 Task: Create a rule from the Routing list, Task moved to a section -> Set Priority in the project AgileJet , set the section as To-Do and set the priority of the task as  High
Action: Mouse moved to (84, 269)
Screenshot: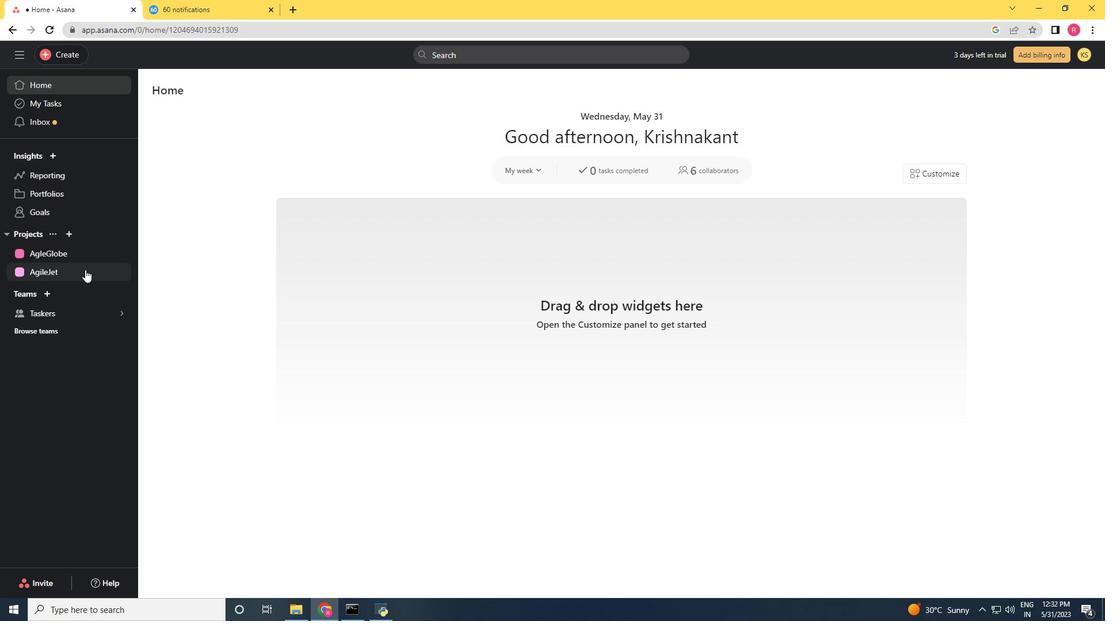 
Action: Mouse pressed left at (84, 269)
Screenshot: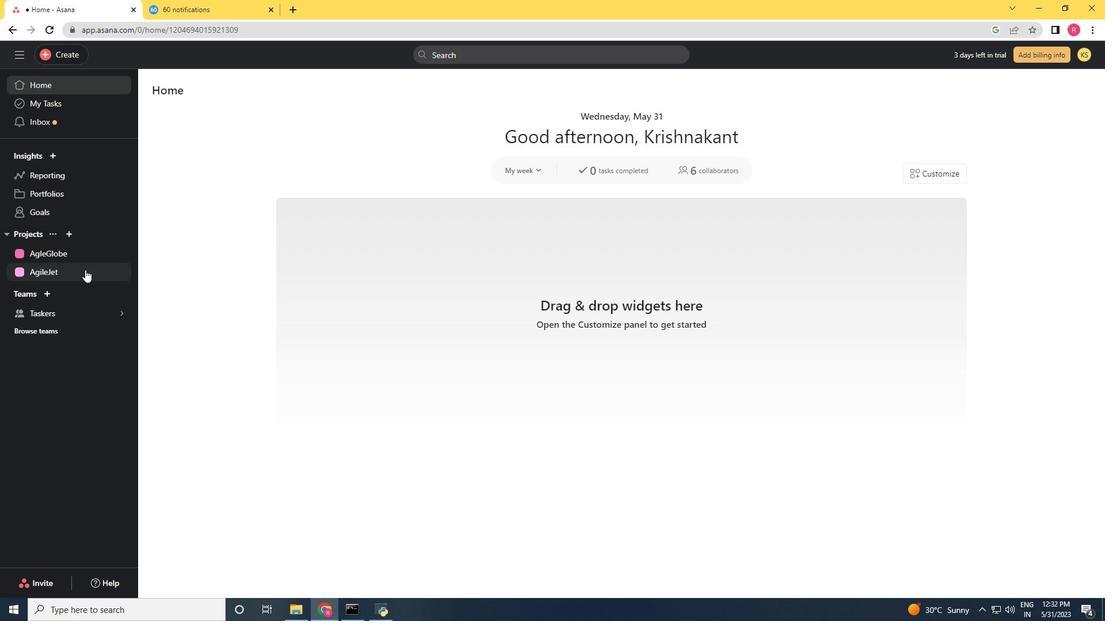 
Action: Mouse moved to (1069, 99)
Screenshot: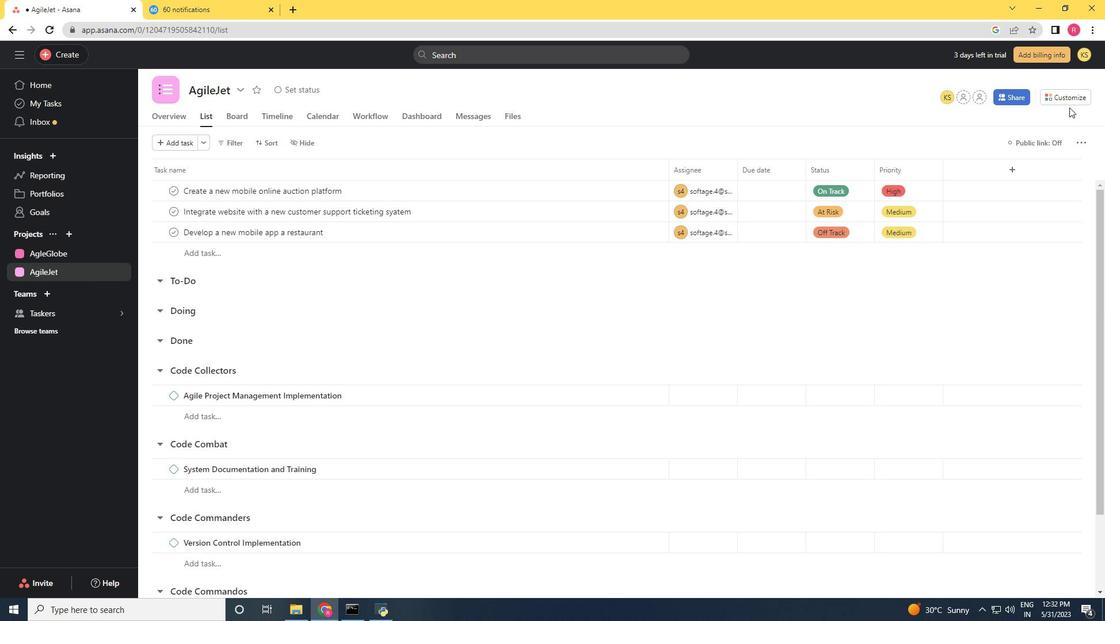 
Action: Mouse pressed left at (1069, 99)
Screenshot: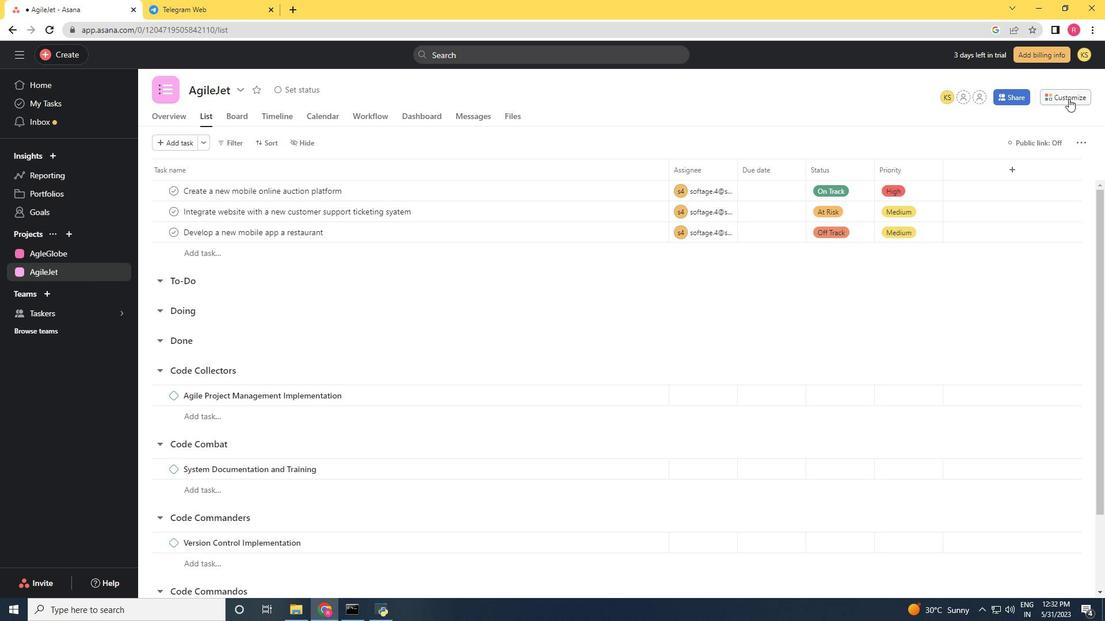 
Action: Mouse moved to (860, 254)
Screenshot: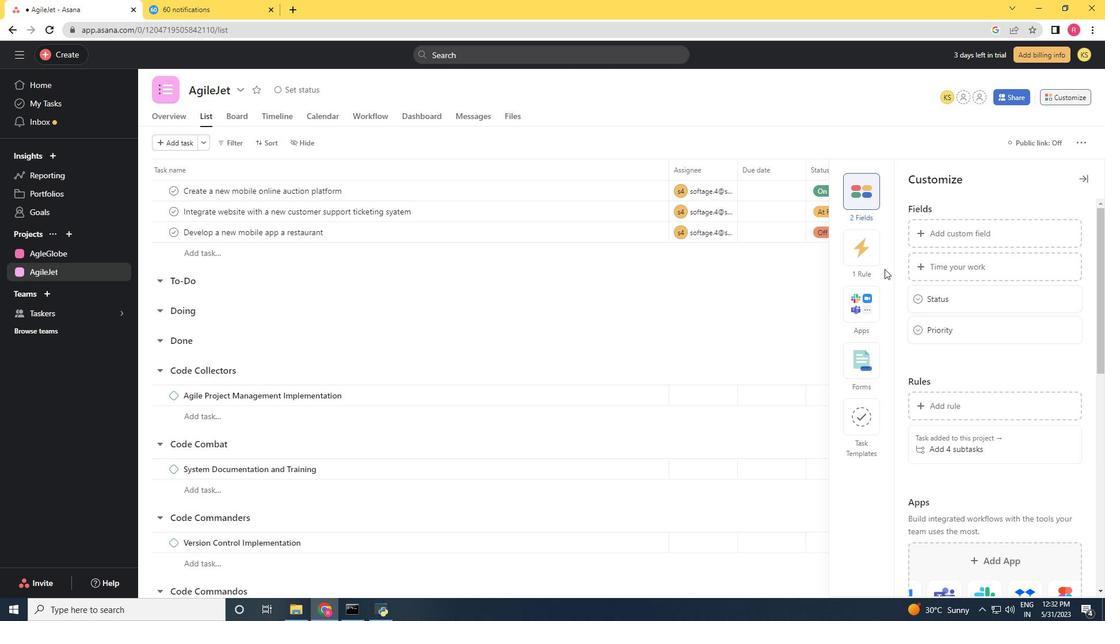 
Action: Mouse pressed left at (860, 254)
Screenshot: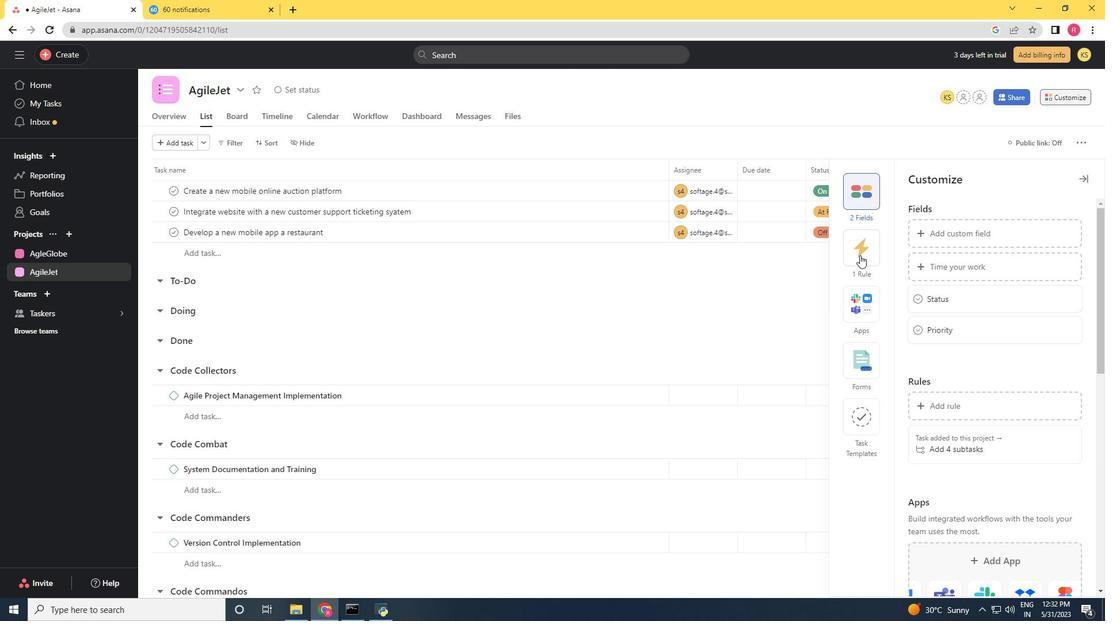 
Action: Mouse moved to (931, 232)
Screenshot: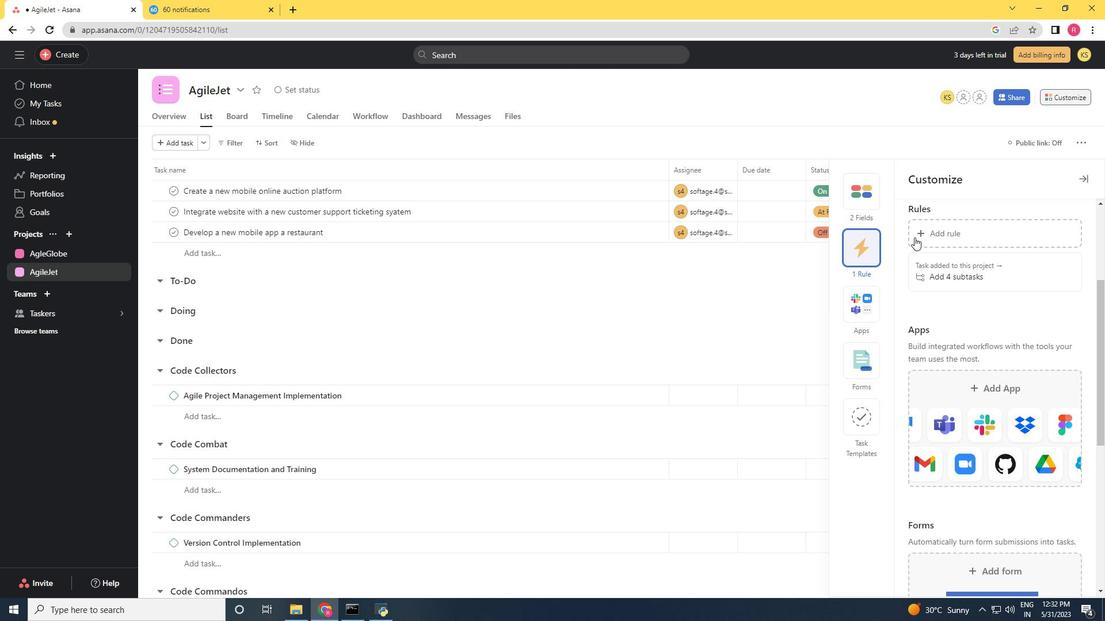 
Action: Mouse pressed left at (931, 232)
Screenshot: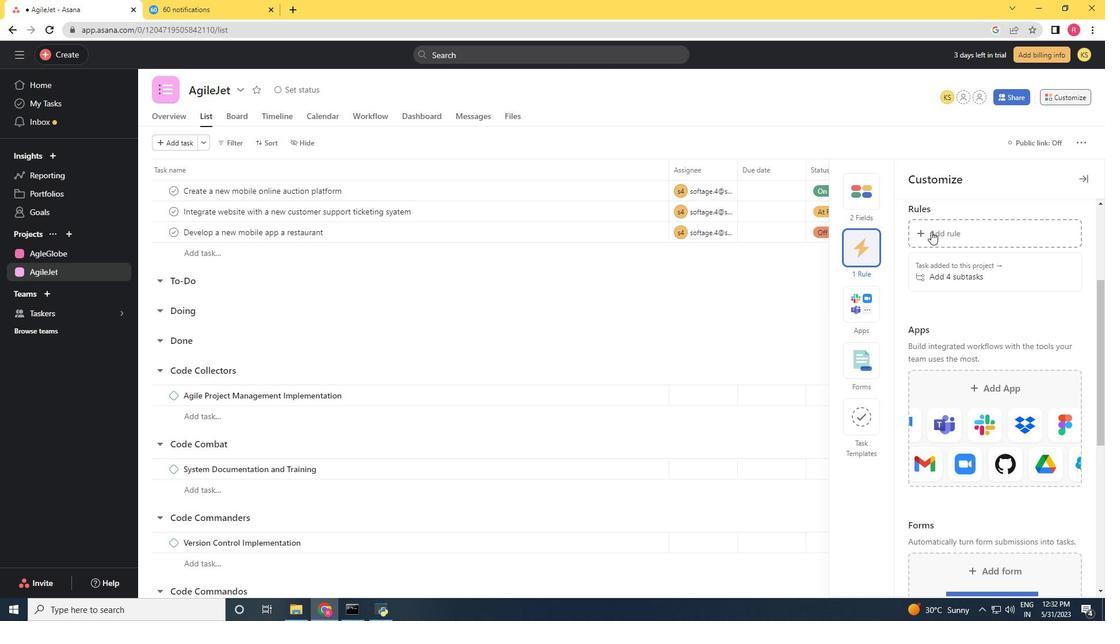 
Action: Mouse moved to (249, 151)
Screenshot: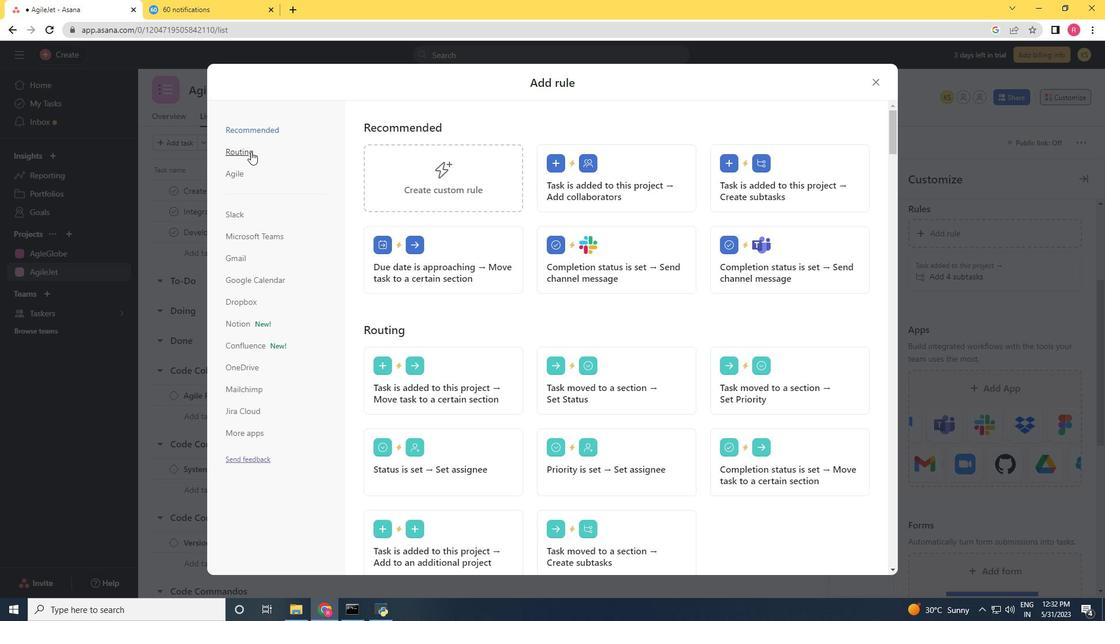 
Action: Mouse pressed left at (249, 151)
Screenshot: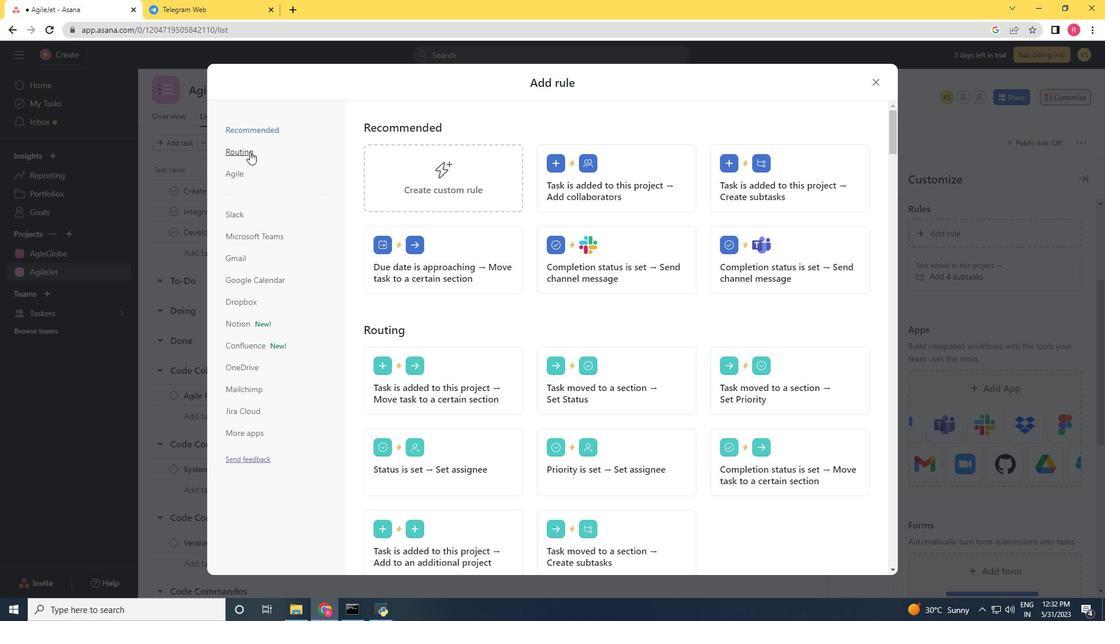 
Action: Mouse moved to (740, 195)
Screenshot: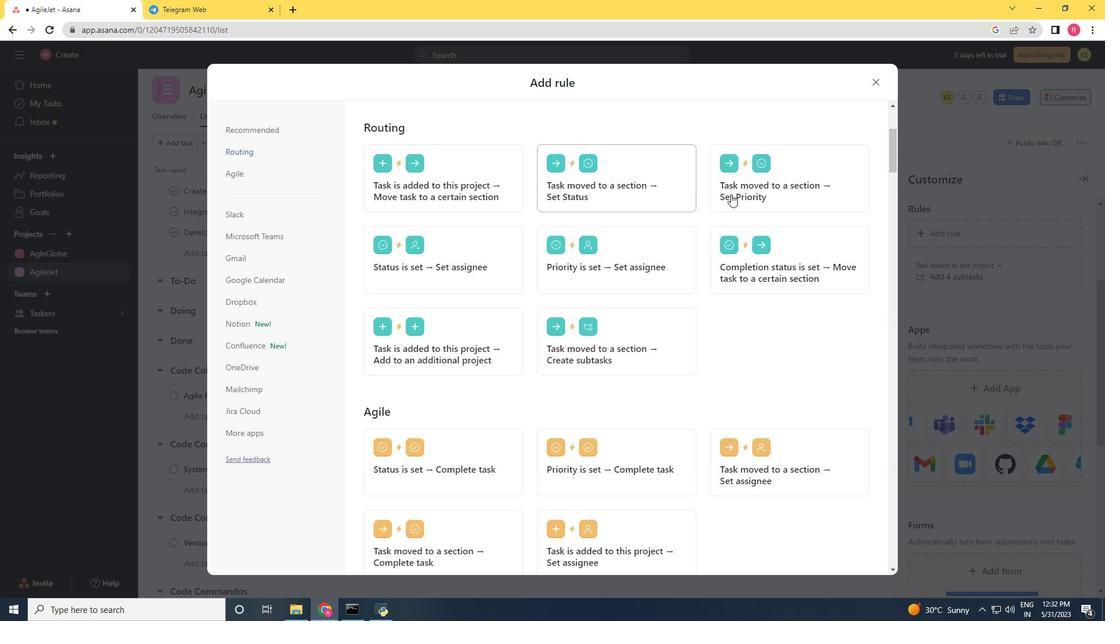 
Action: Mouse pressed left at (740, 195)
Screenshot: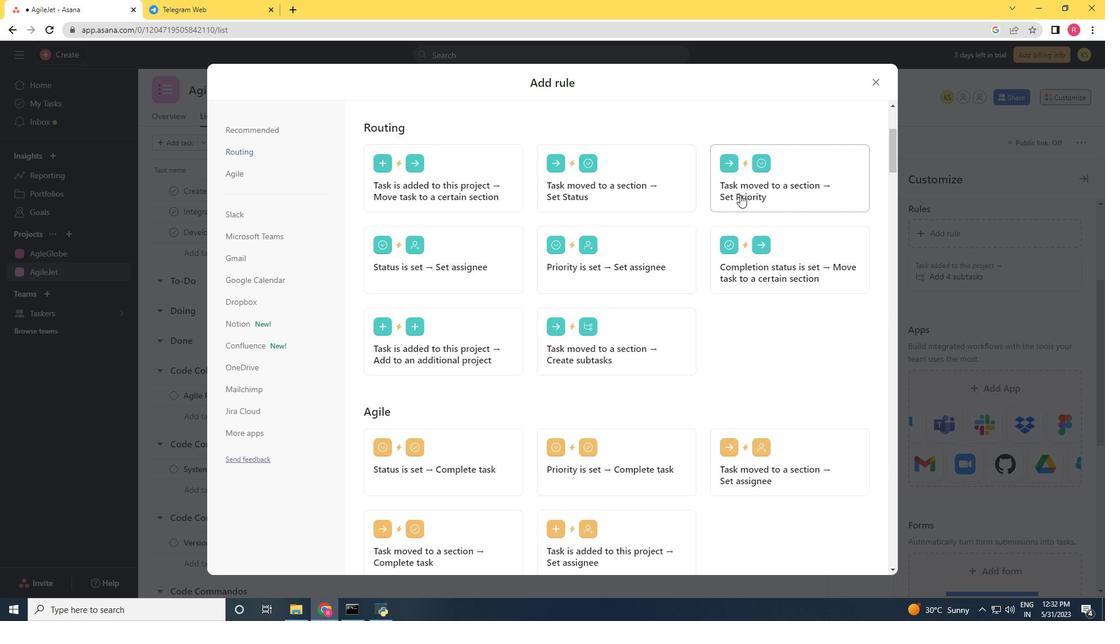 
Action: Mouse moved to (414, 317)
Screenshot: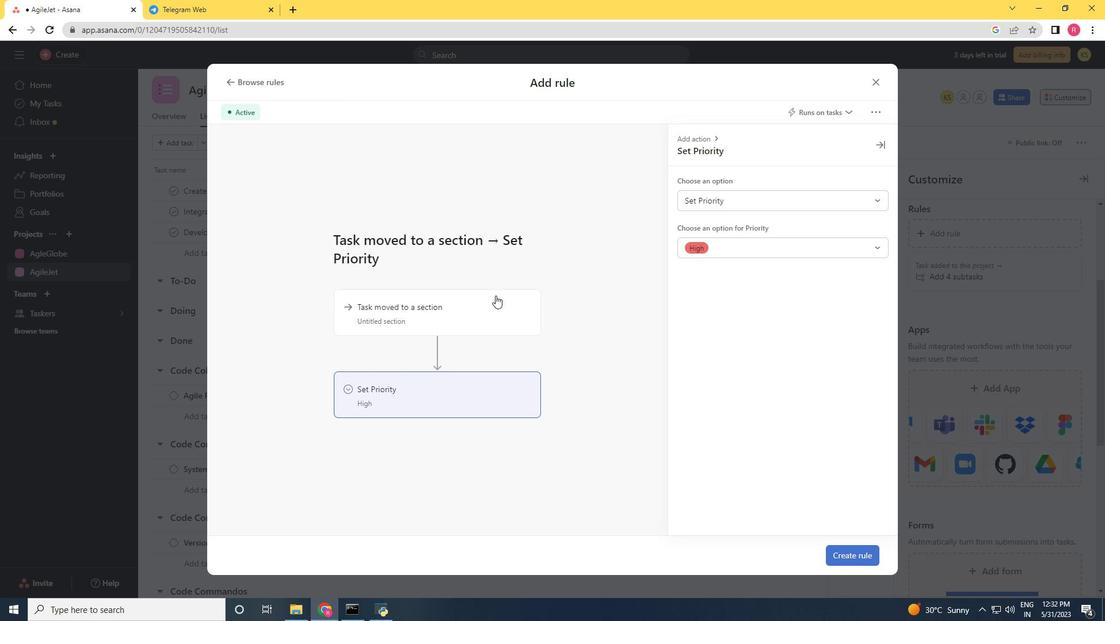 
Action: Mouse pressed left at (414, 317)
Screenshot: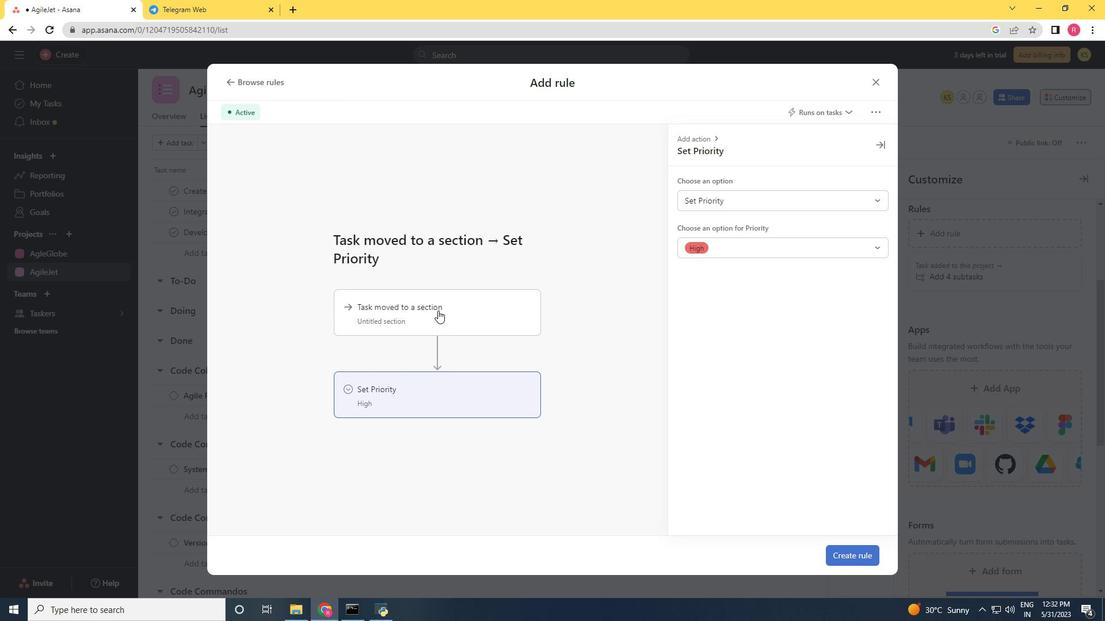
Action: Mouse moved to (715, 200)
Screenshot: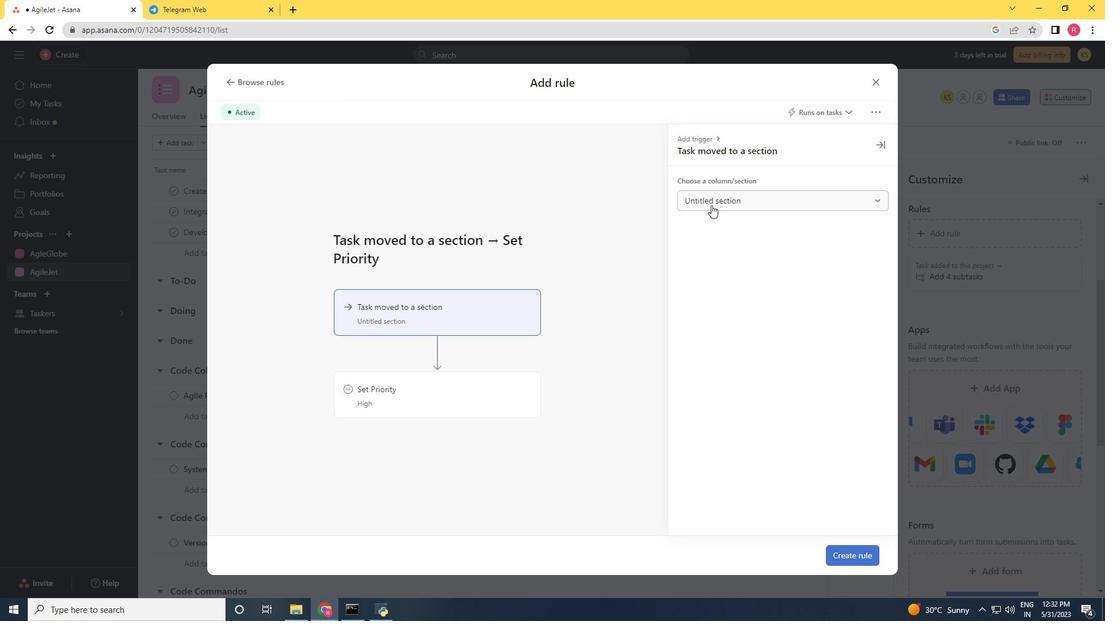 
Action: Mouse pressed left at (715, 200)
Screenshot: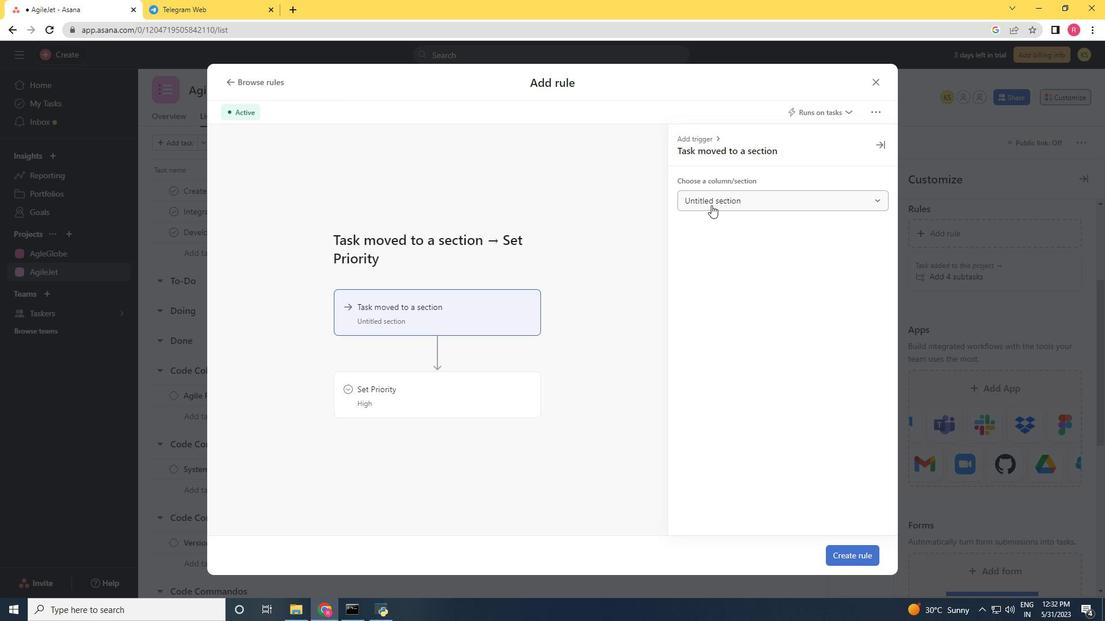 
Action: Mouse moved to (721, 247)
Screenshot: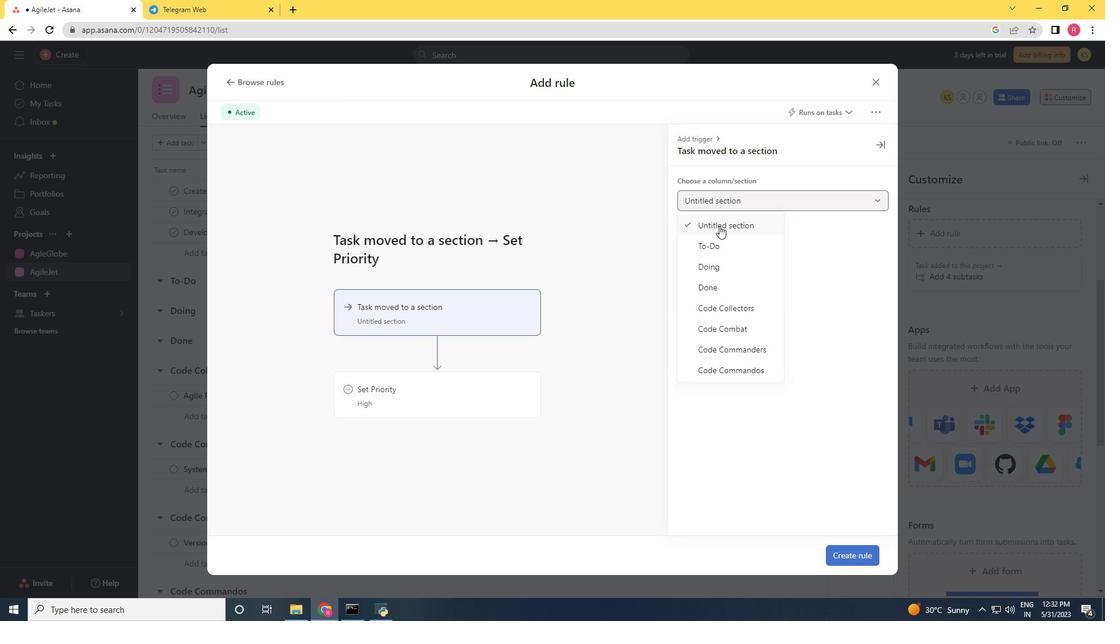 
Action: Mouse pressed left at (721, 247)
Screenshot: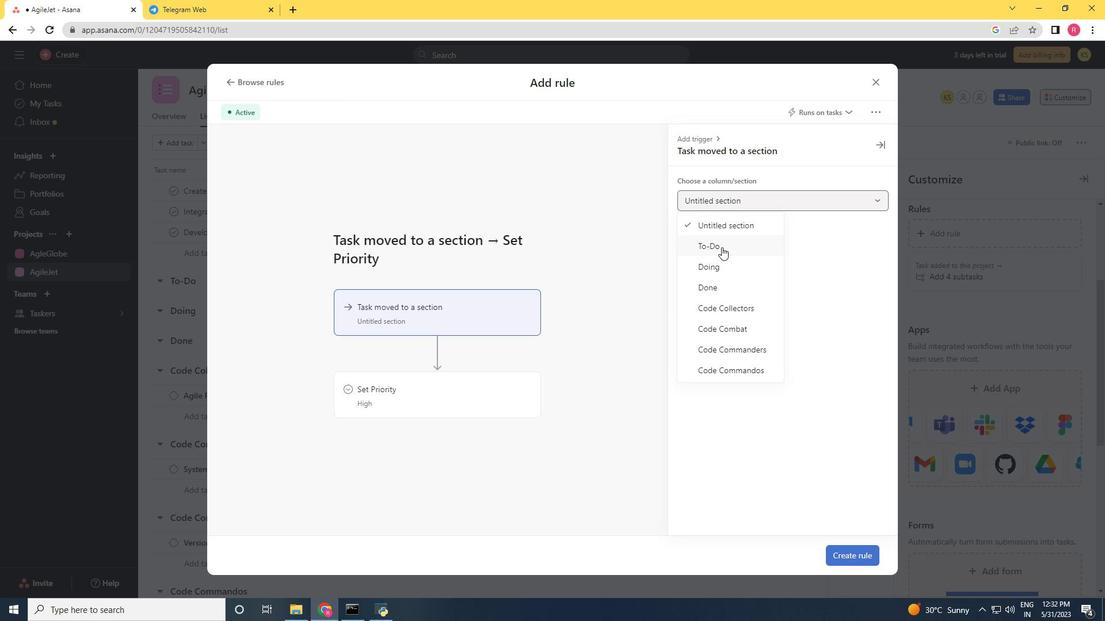 
Action: Mouse moved to (445, 399)
Screenshot: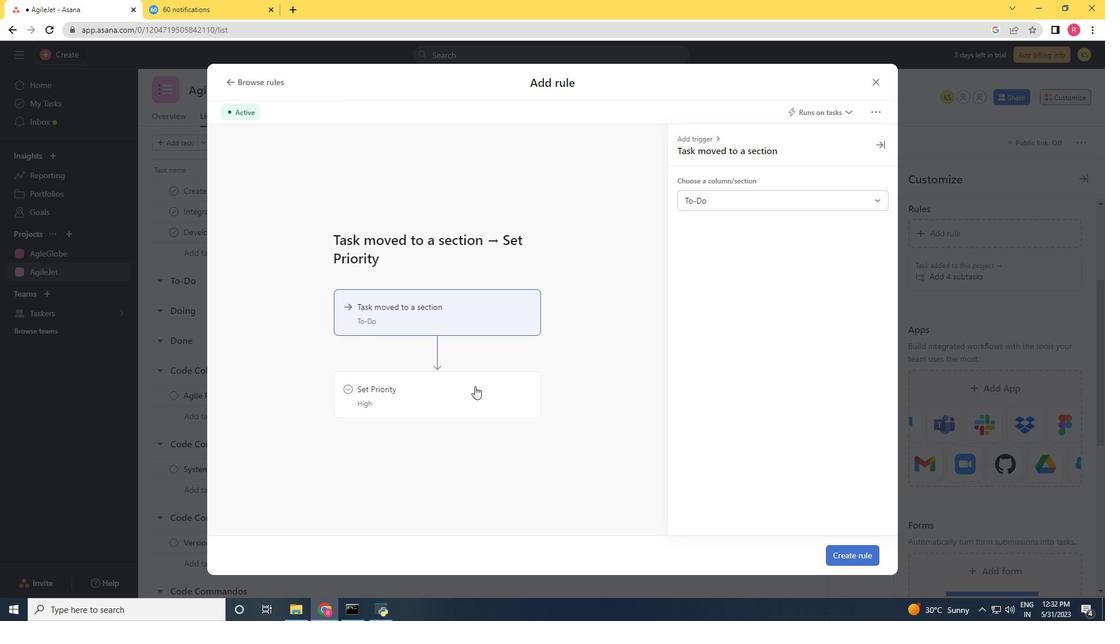 
Action: Mouse pressed left at (445, 399)
Screenshot: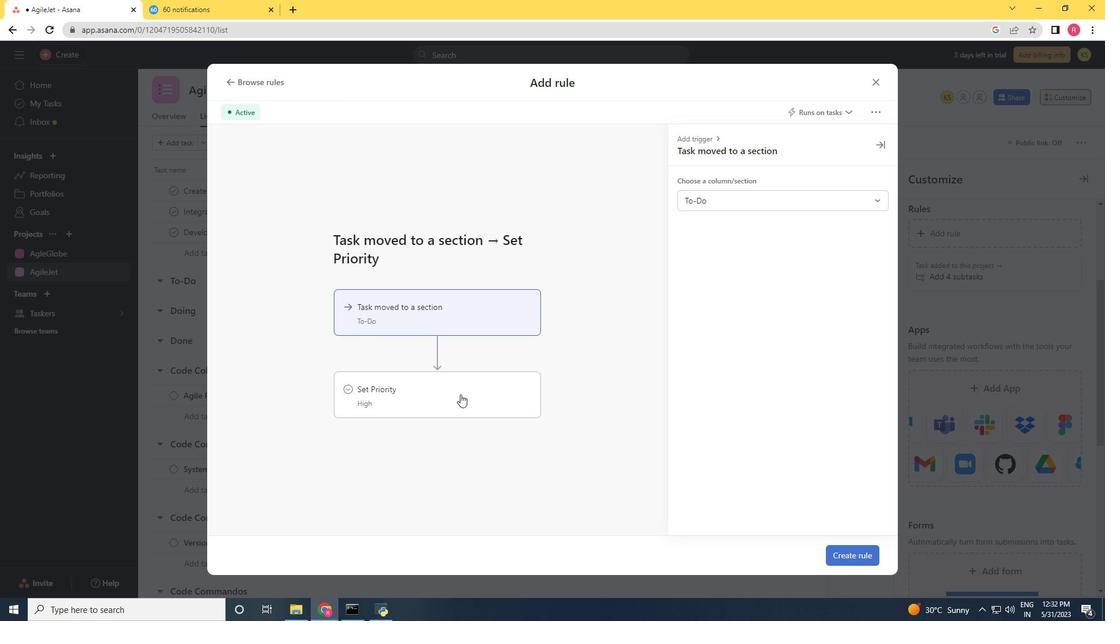
Action: Mouse moved to (743, 200)
Screenshot: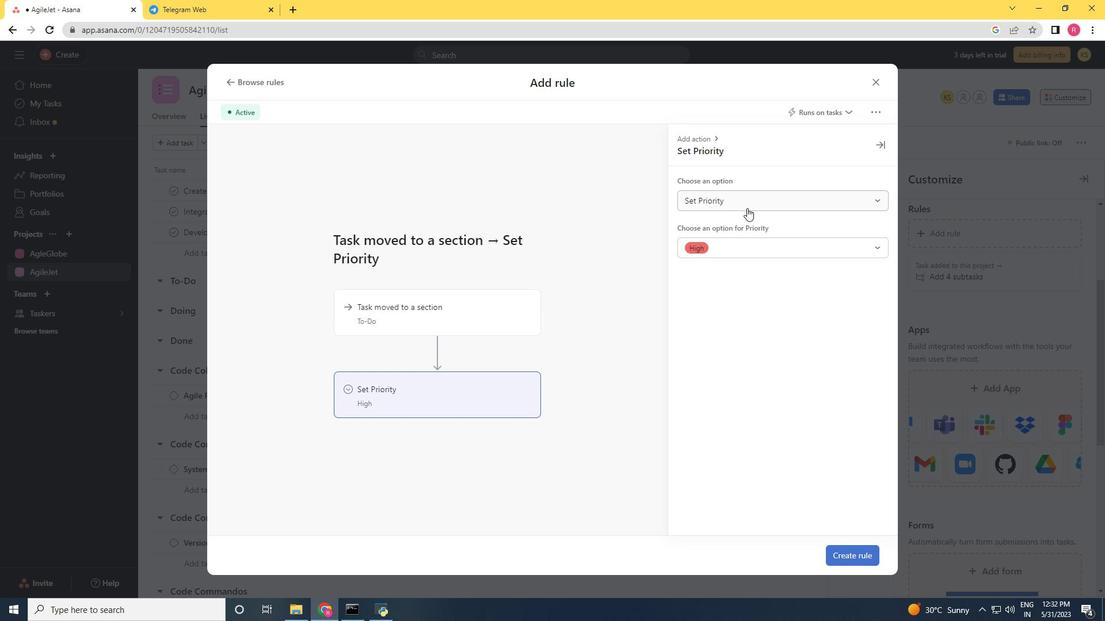
Action: Mouse pressed left at (743, 200)
Screenshot: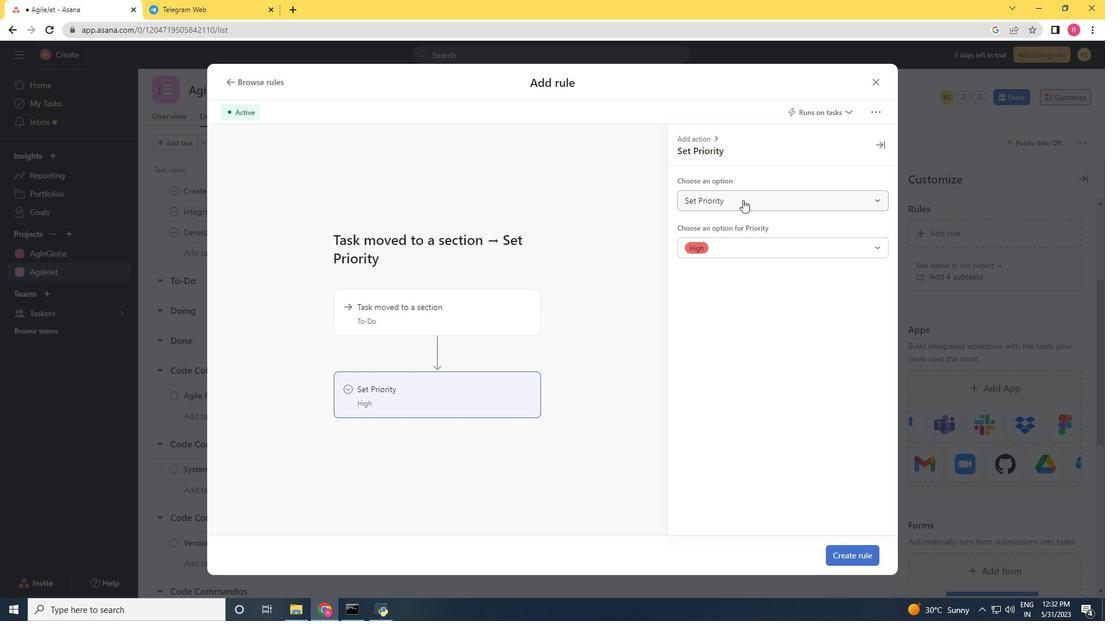 
Action: Mouse moved to (747, 218)
Screenshot: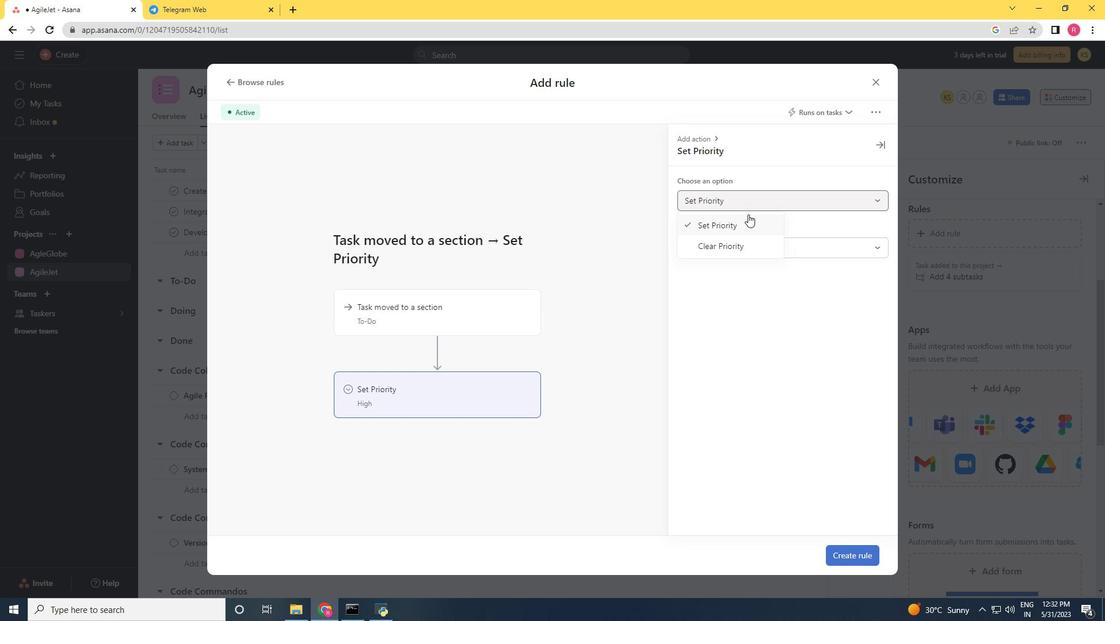 
Action: Mouse pressed left at (747, 218)
Screenshot: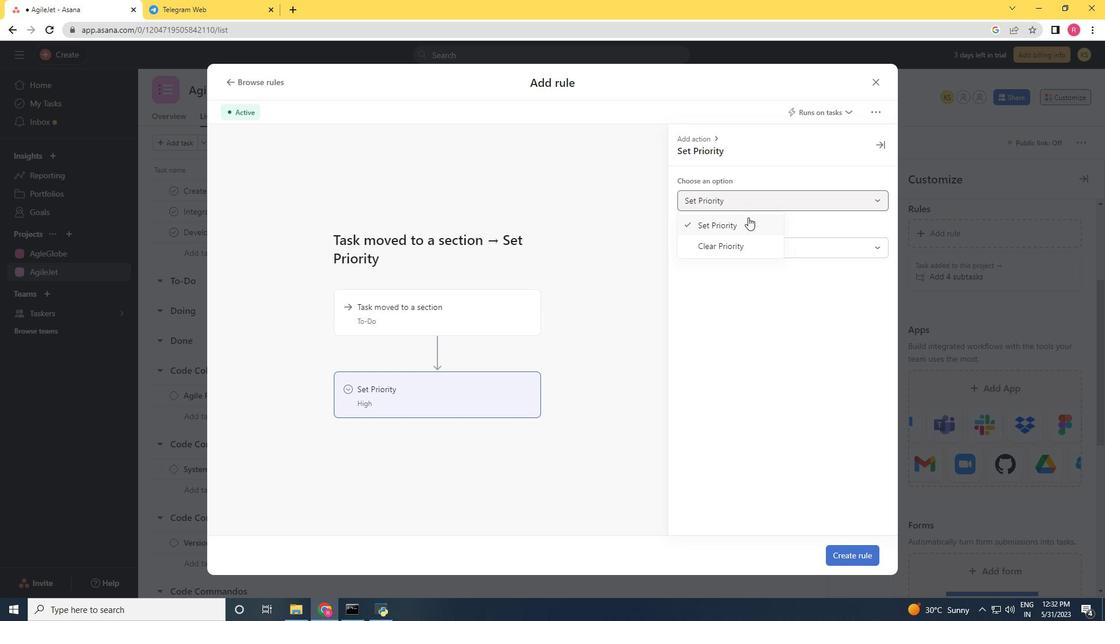 
Action: Mouse moved to (745, 240)
Screenshot: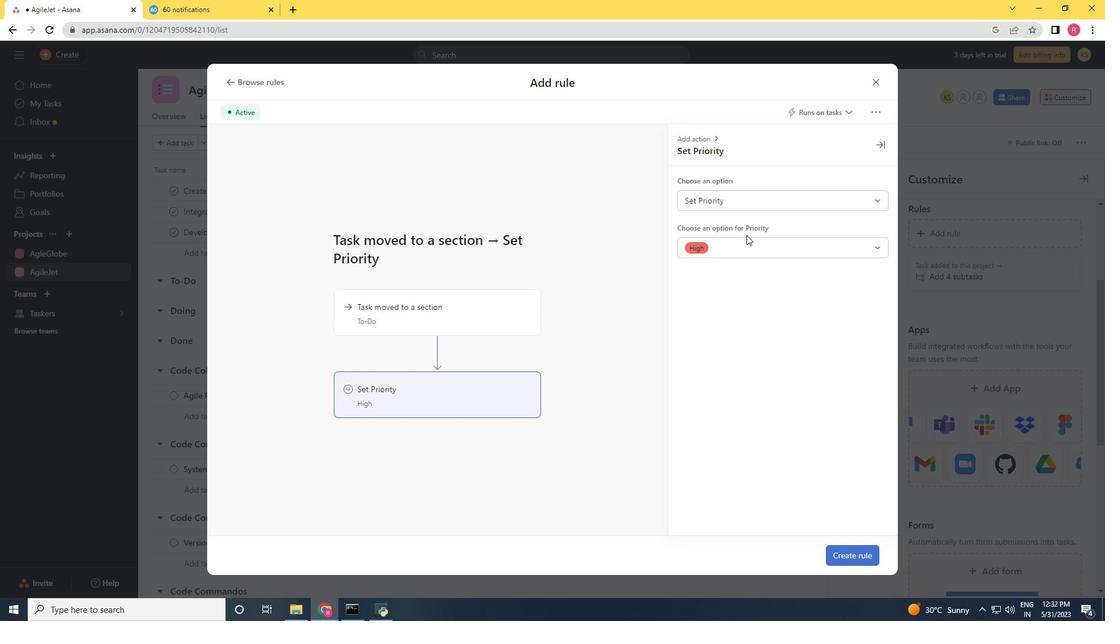 
Action: Mouse pressed left at (745, 240)
Screenshot: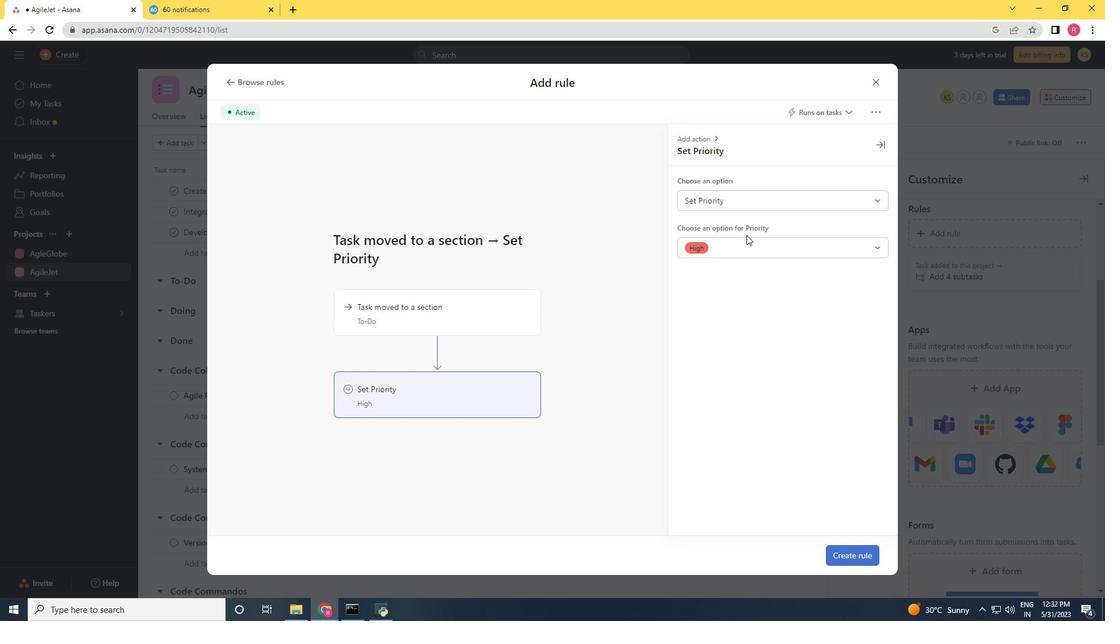 
Action: Mouse moved to (731, 264)
Screenshot: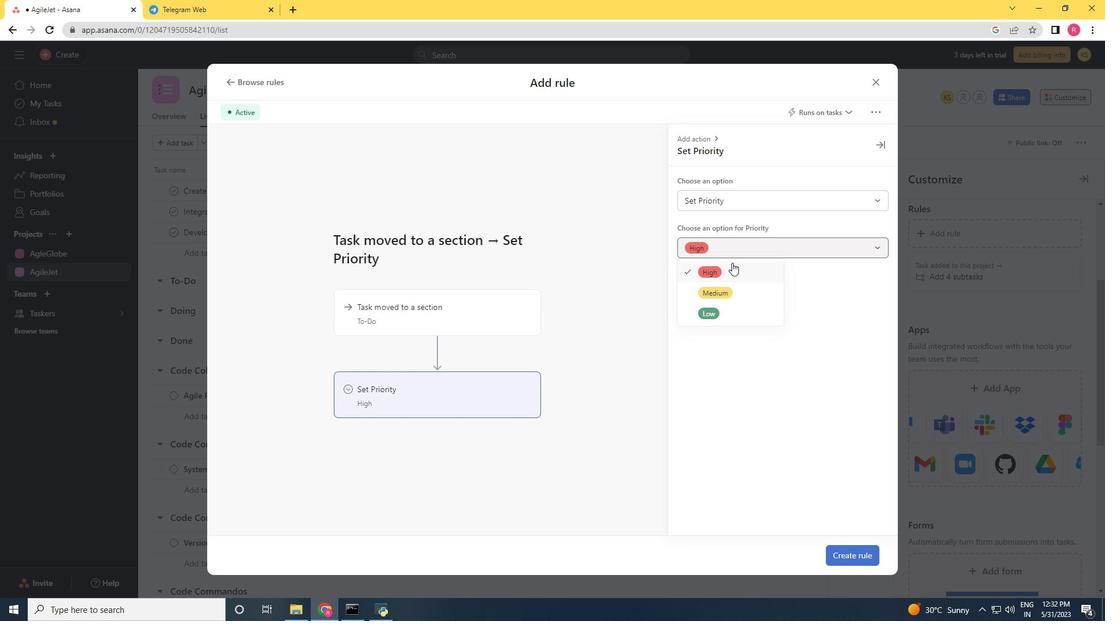 
Action: Mouse pressed left at (731, 264)
Screenshot: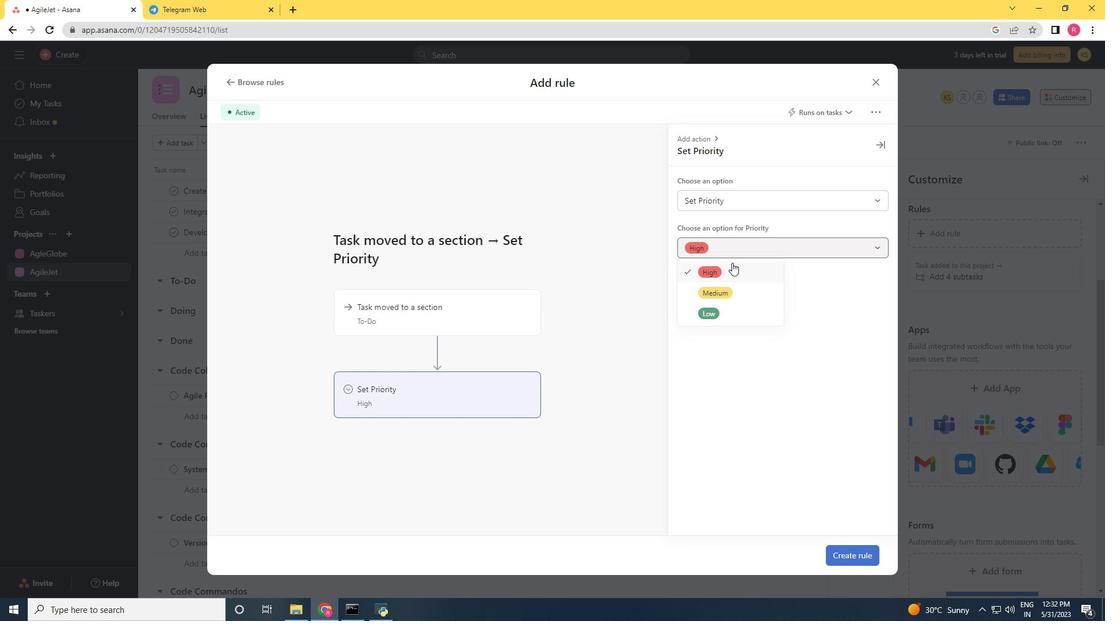 
Action: Mouse moved to (859, 545)
Screenshot: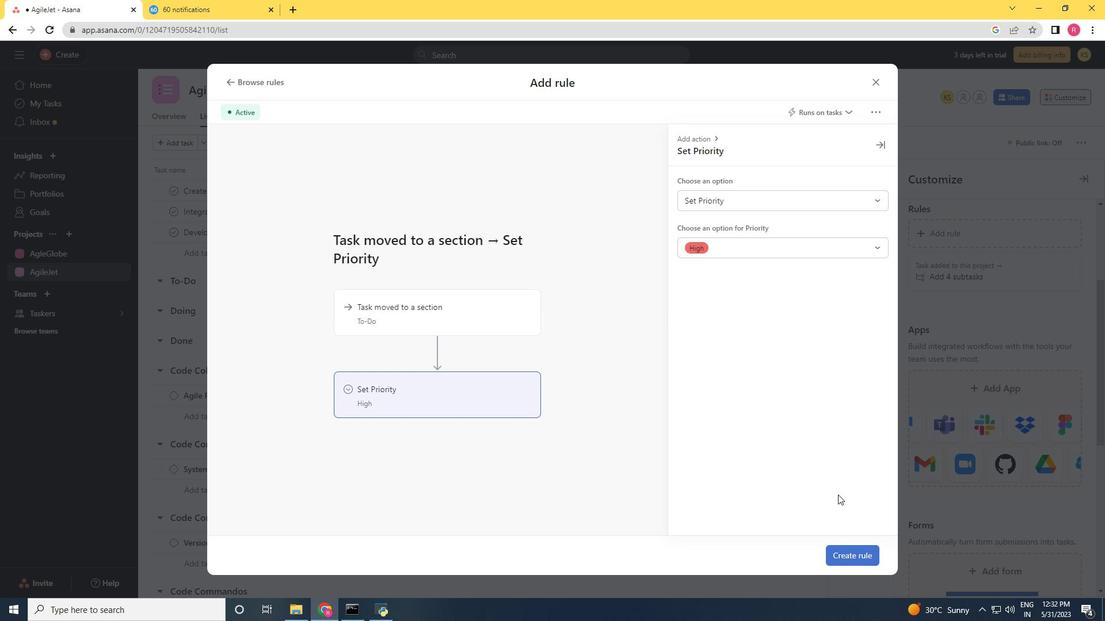 
Action: Mouse pressed left at (859, 545)
Screenshot: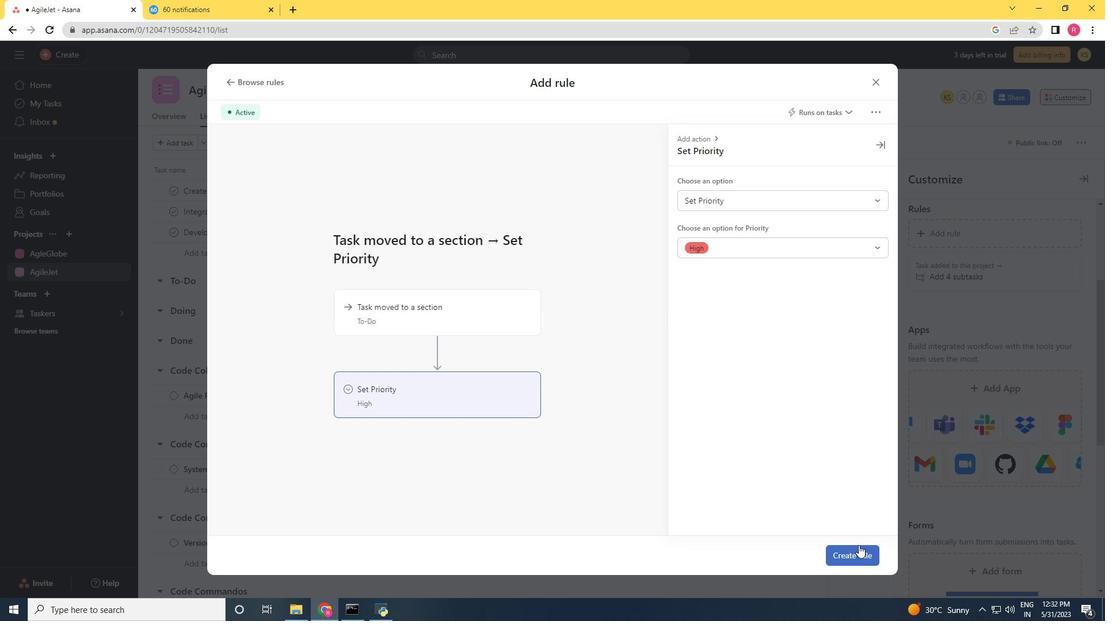 
